 Task: Change the page size to B5 (JIS).
Action: Mouse moved to (39, 65)
Screenshot: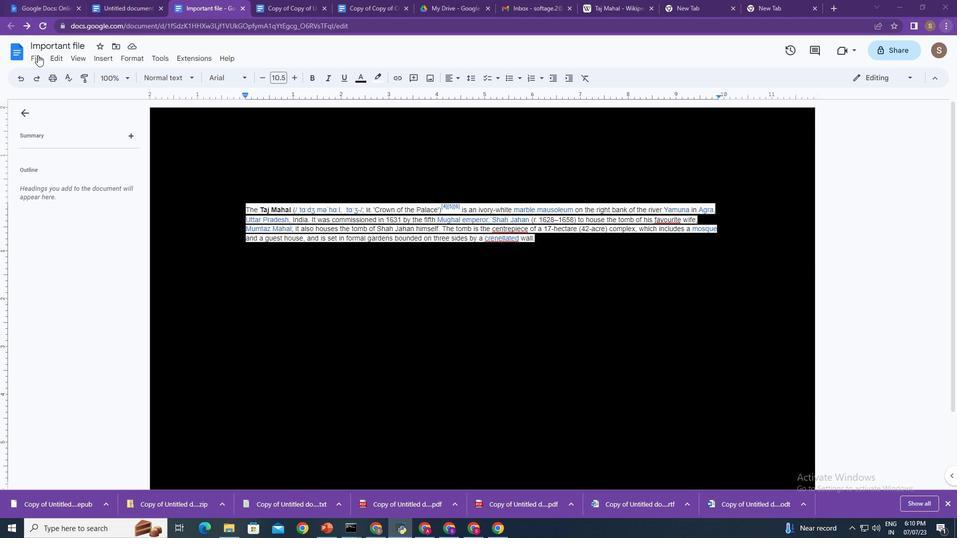 
Action: Mouse pressed left at (39, 65)
Screenshot: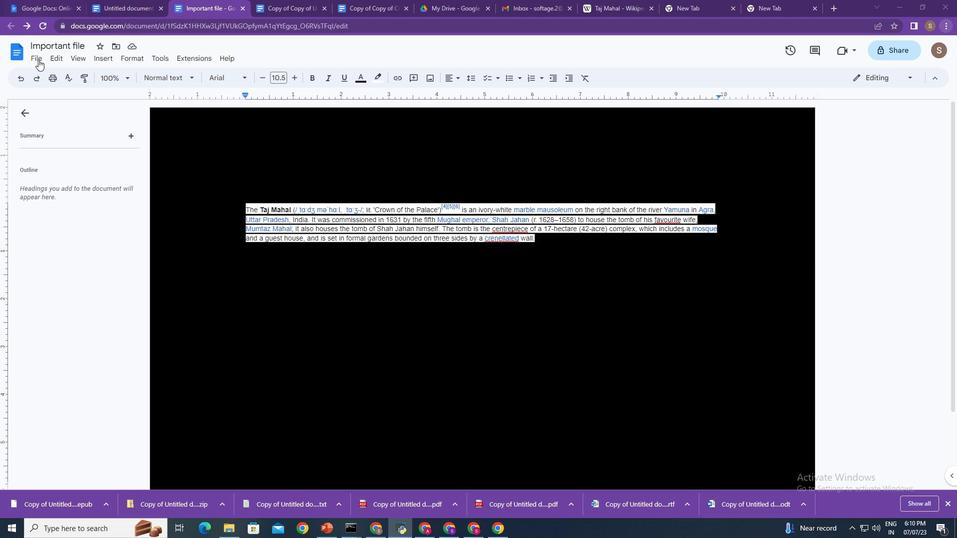
Action: Mouse moved to (39, 56)
Screenshot: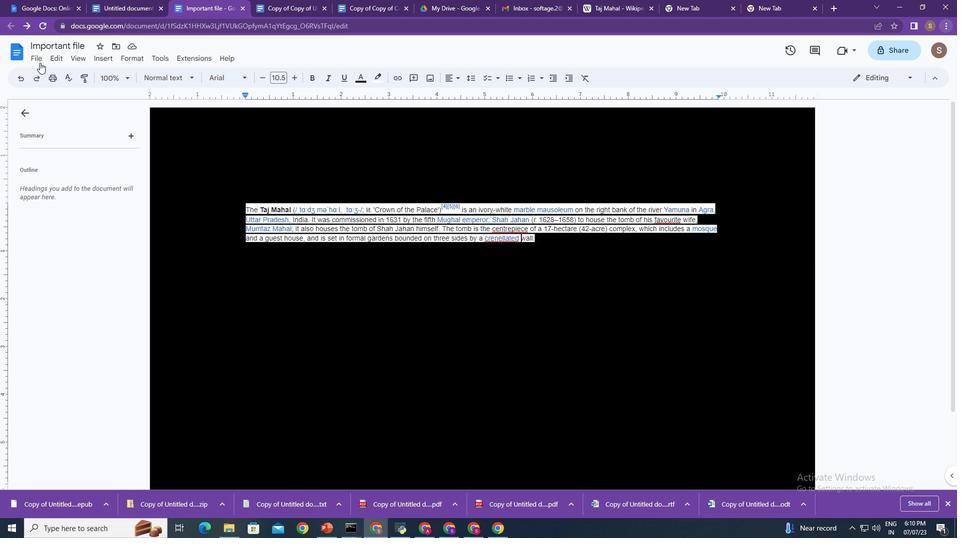 
Action: Mouse pressed left at (39, 56)
Screenshot: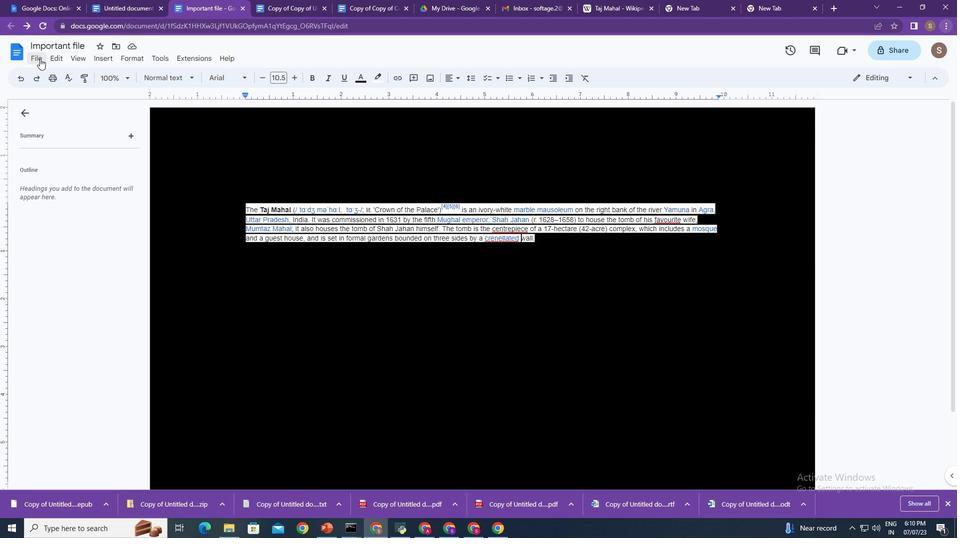 
Action: Mouse moved to (53, 348)
Screenshot: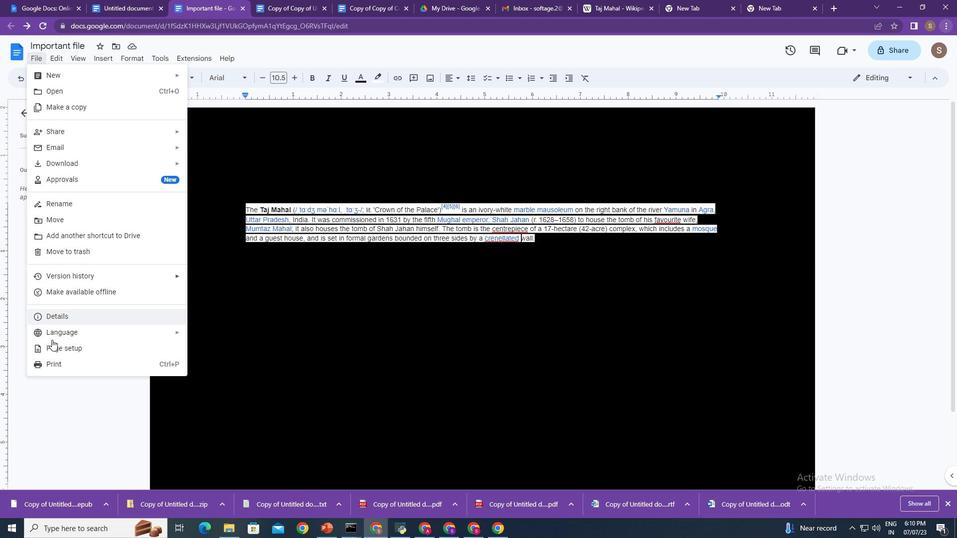 
Action: Mouse pressed left at (53, 348)
Screenshot: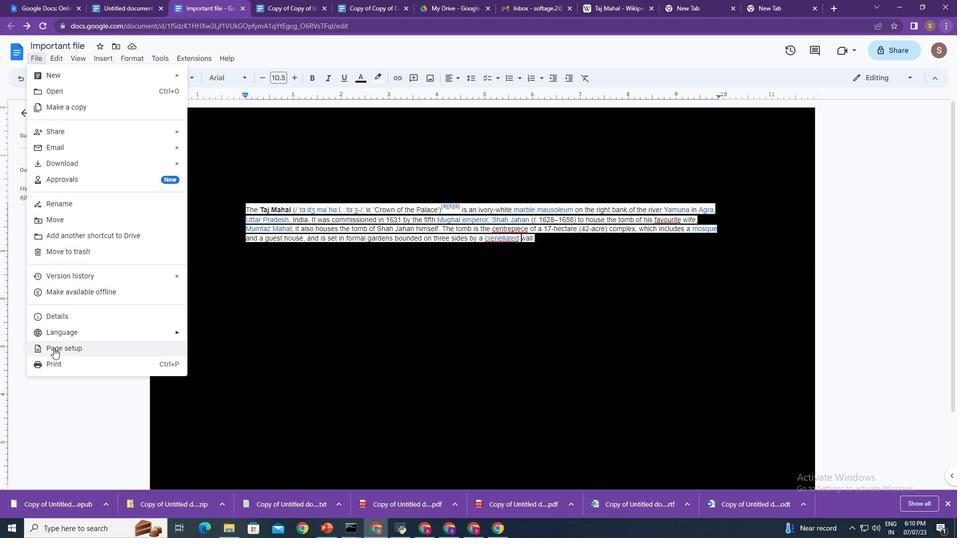 
Action: Mouse moved to (439, 282)
Screenshot: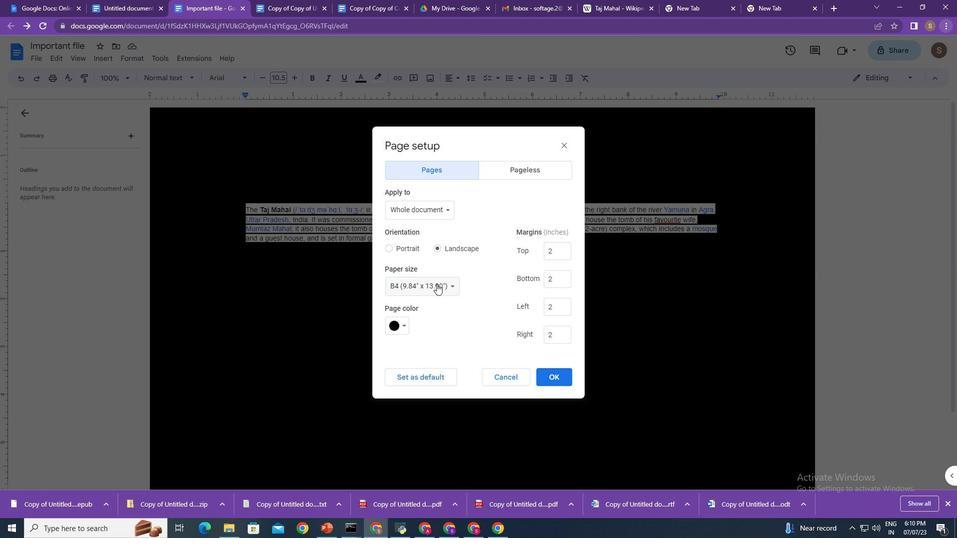 
Action: Mouse pressed left at (439, 282)
Screenshot: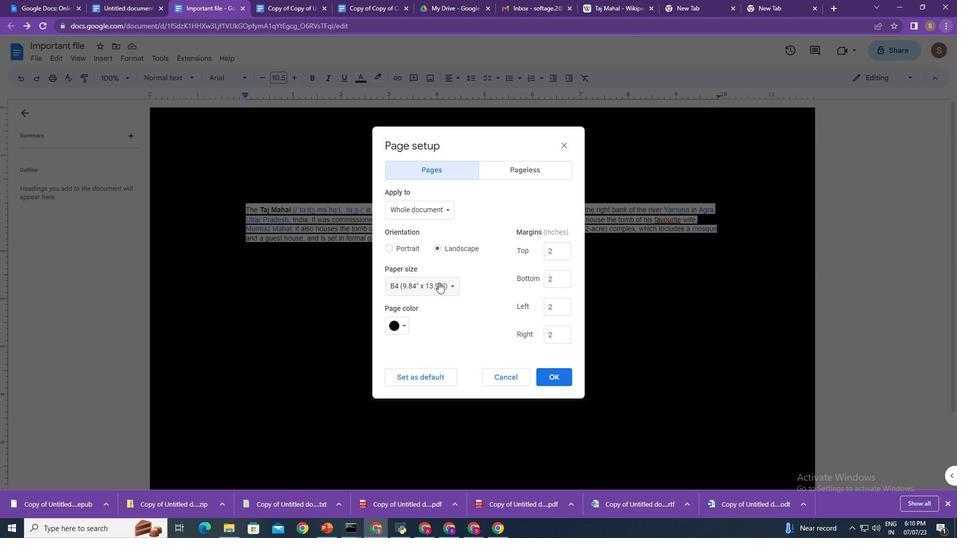 
Action: Mouse moved to (435, 300)
Screenshot: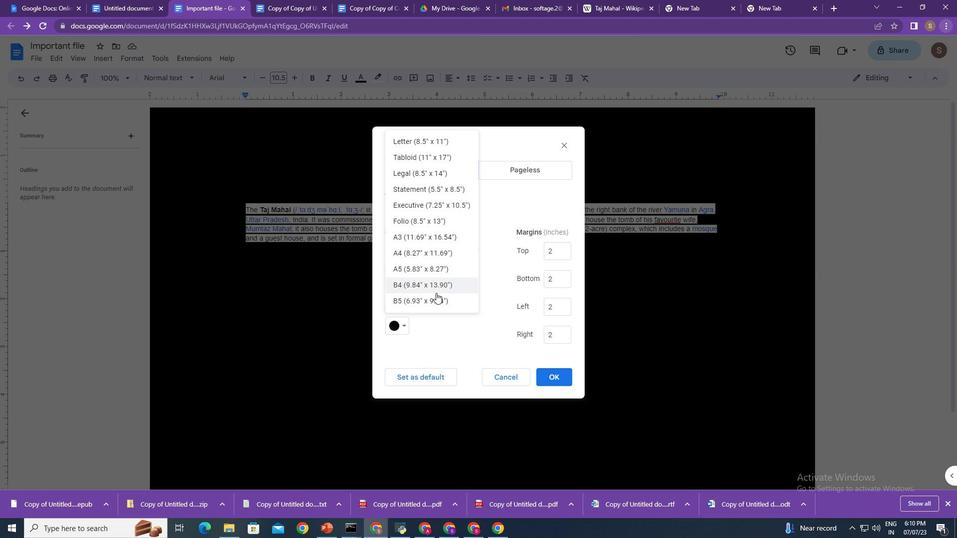 
Action: Mouse pressed left at (435, 300)
Screenshot: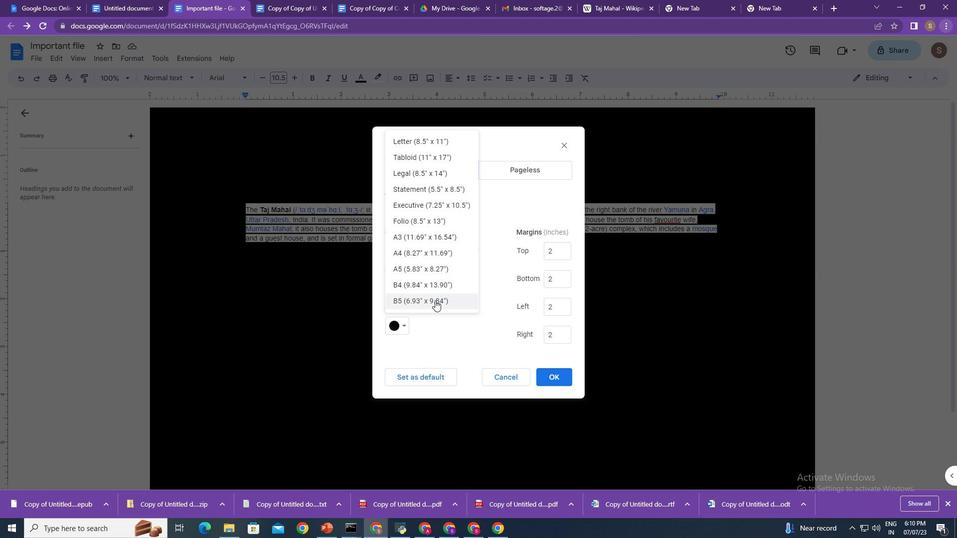 
Action: Mouse moved to (549, 374)
Screenshot: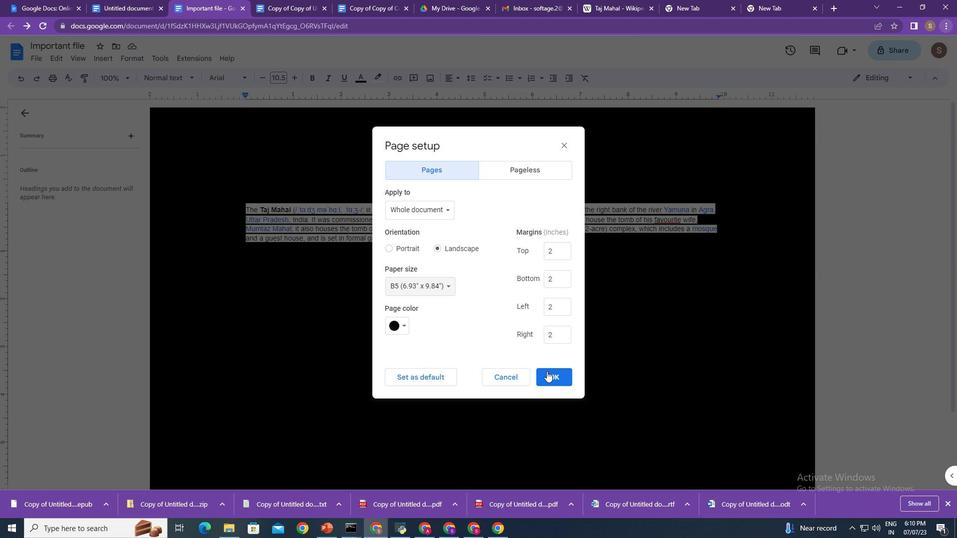 
Action: Mouse pressed left at (549, 374)
Screenshot: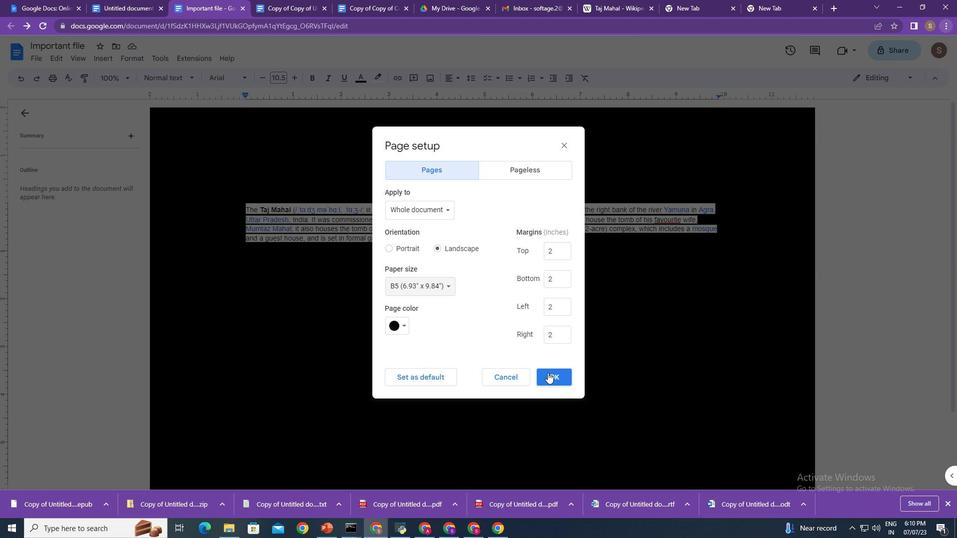 
Action: Mouse moved to (399, 345)
Screenshot: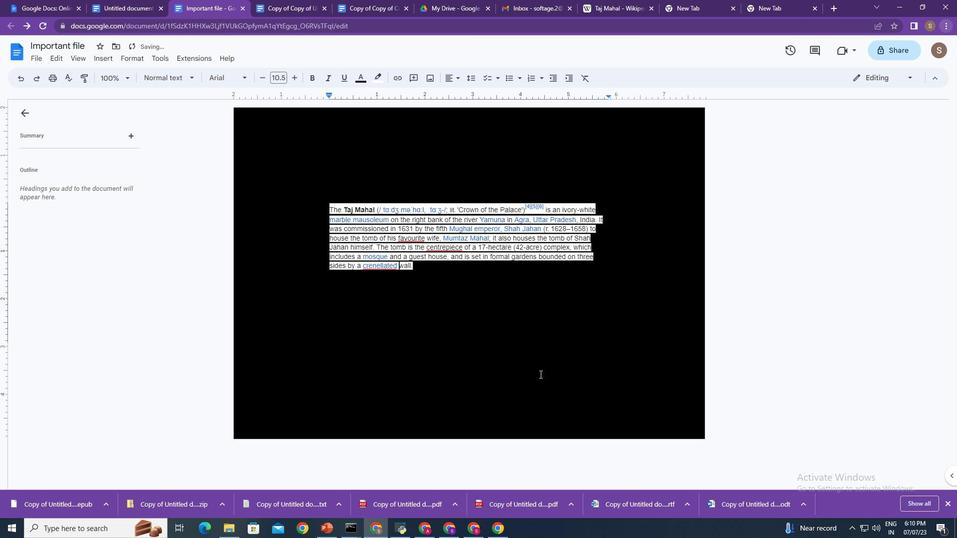 
